 Task: Add Dates with Start Date as Nov 01 2023 and Due Date as Nov 30 2023 to Card Card0008 in Board Board0002 in Development in Trello
Action: Mouse moved to (449, 22)
Screenshot: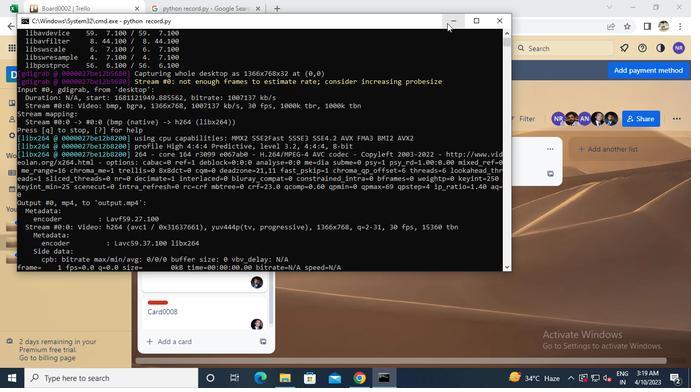 
Action: Mouse pressed left at (449, 22)
Screenshot: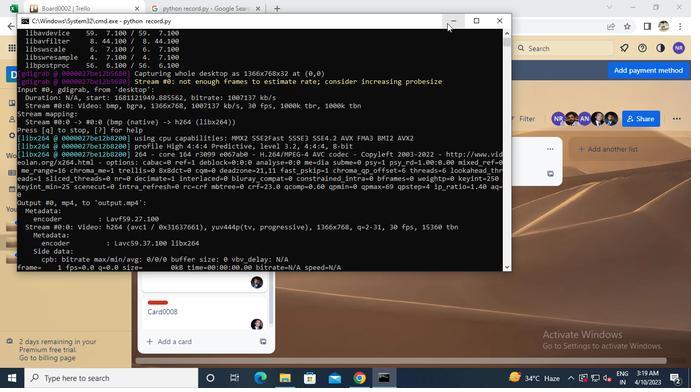 
Action: Mouse moved to (257, 301)
Screenshot: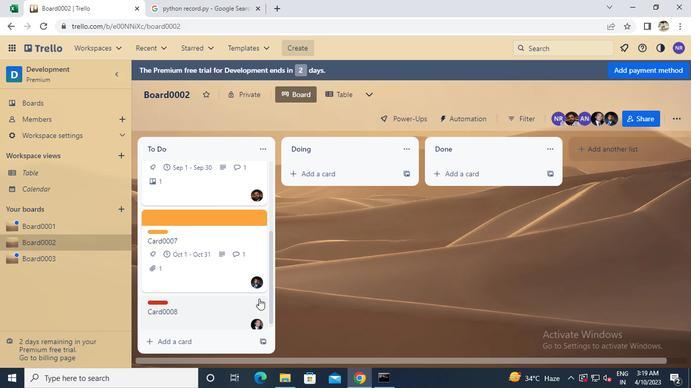 
Action: Mouse pressed left at (257, 301)
Screenshot: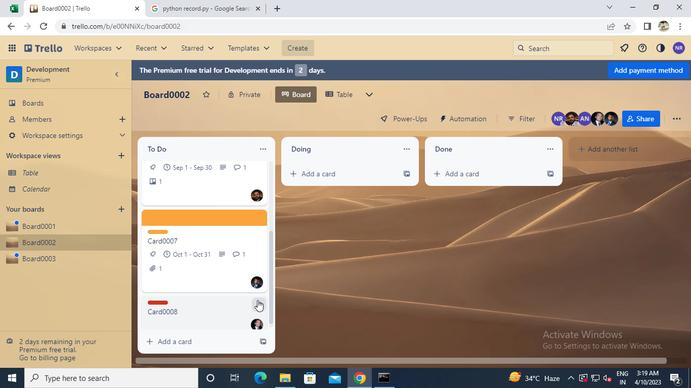 
Action: Mouse moved to (292, 328)
Screenshot: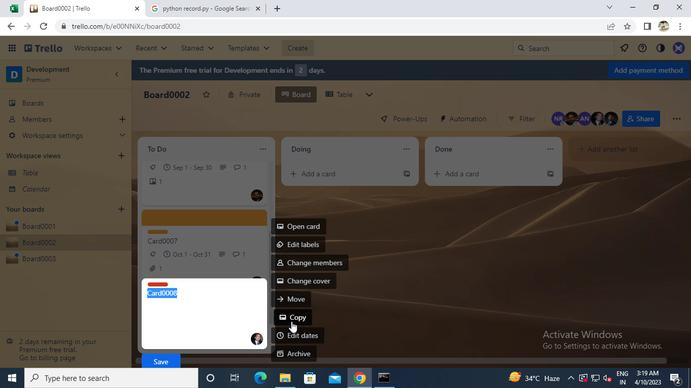 
Action: Mouse pressed left at (292, 328)
Screenshot: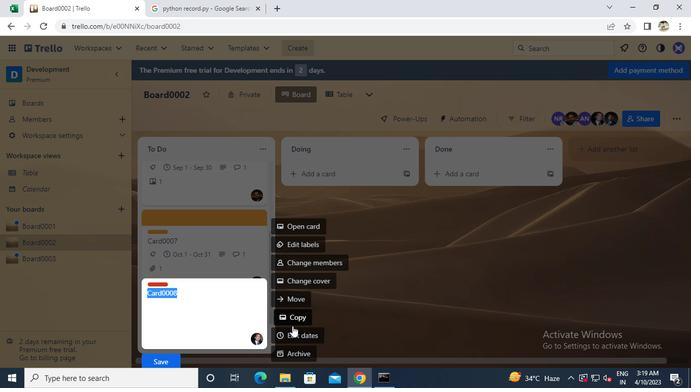 
Action: Mouse moved to (285, 248)
Screenshot: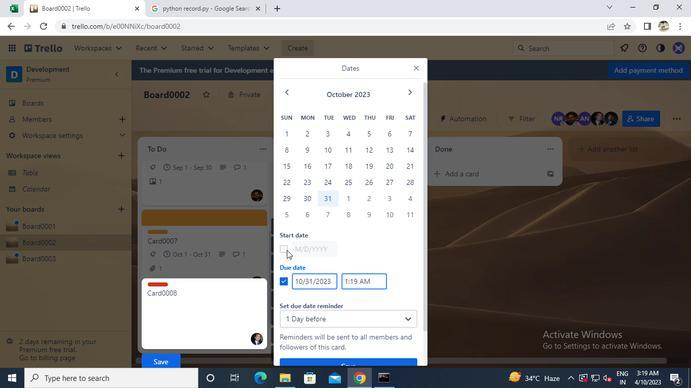 
Action: Mouse pressed left at (285, 248)
Screenshot: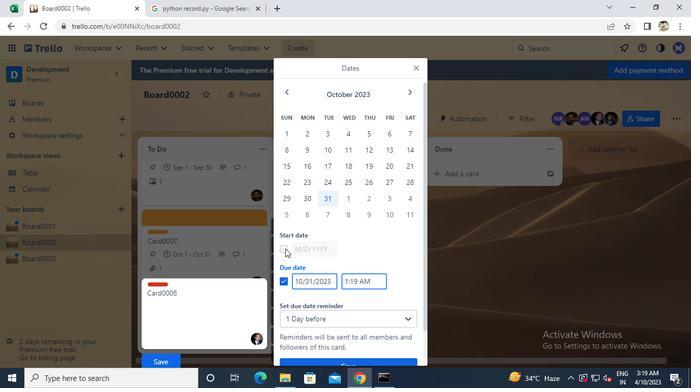 
Action: Mouse moved to (408, 93)
Screenshot: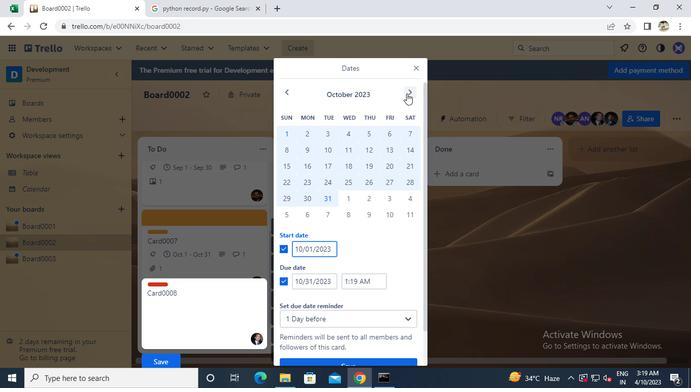 
Action: Mouse pressed left at (408, 93)
Screenshot: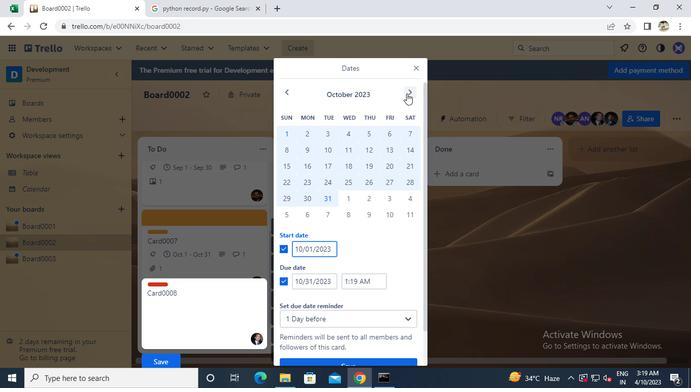 
Action: Mouse moved to (349, 130)
Screenshot: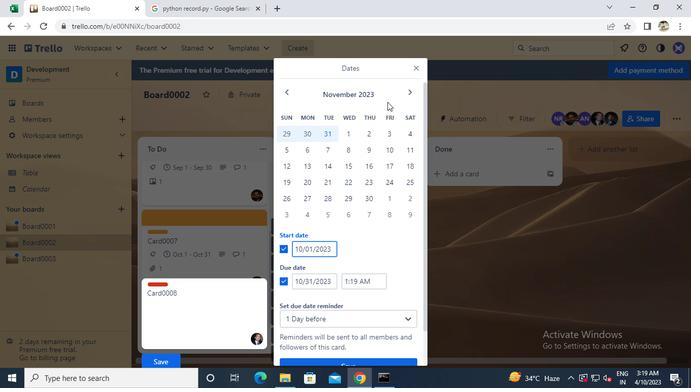 
Action: Mouse pressed left at (349, 130)
Screenshot: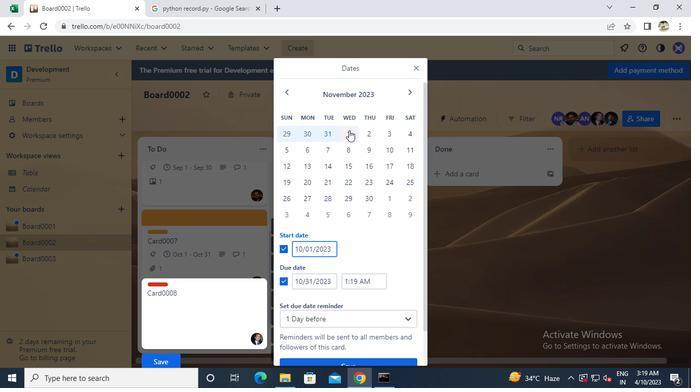 
Action: Mouse moved to (370, 195)
Screenshot: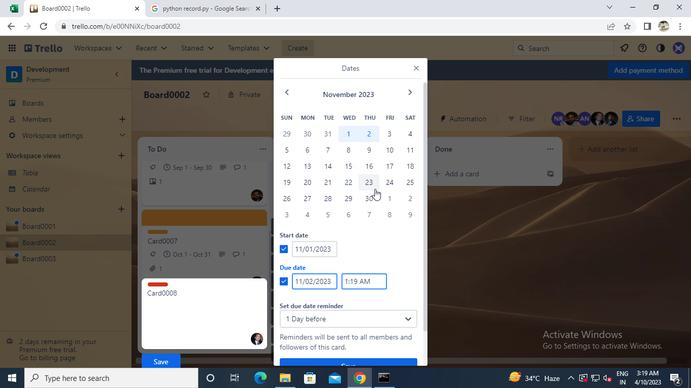 
Action: Mouse pressed left at (370, 195)
Screenshot: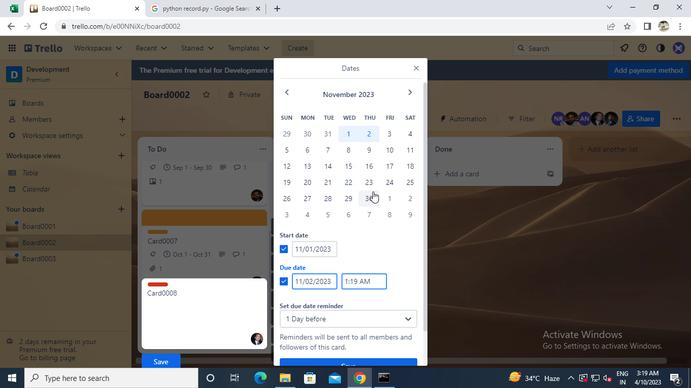
Action: Mouse moved to (341, 326)
Screenshot: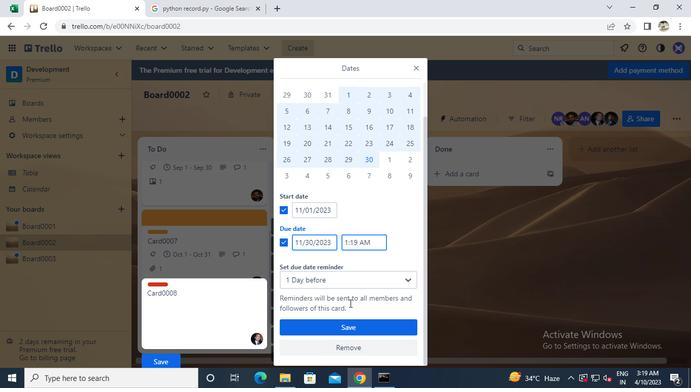 
Action: Mouse pressed left at (341, 326)
Screenshot: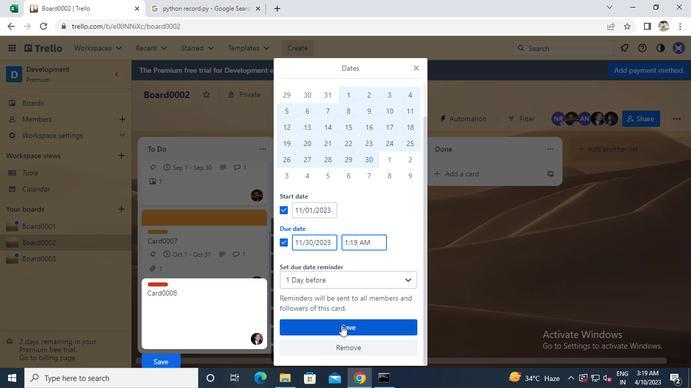
Action: Mouse moved to (167, 357)
Screenshot: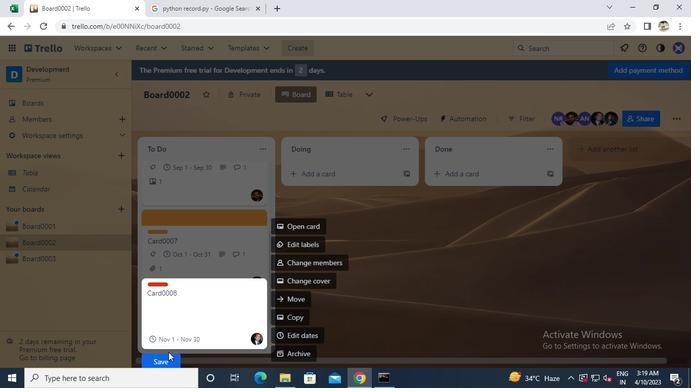 
Action: Mouse pressed left at (167, 357)
Screenshot: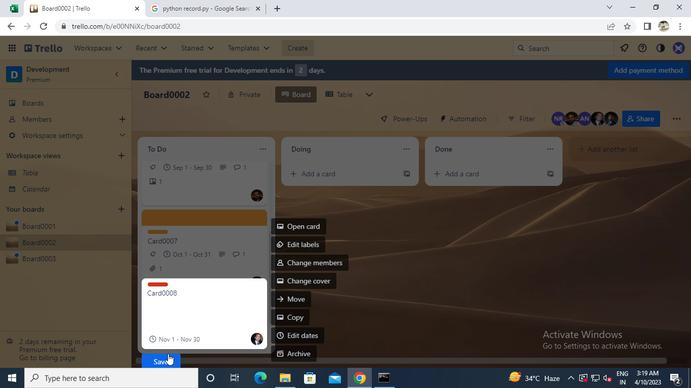 
Action: Mouse moved to (376, 371)
Screenshot: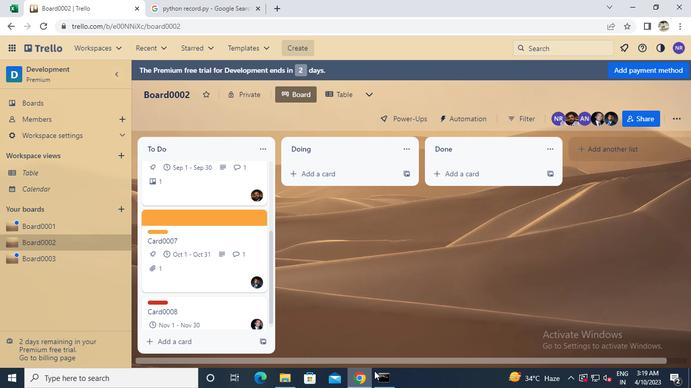 
Action: Mouse pressed left at (376, 371)
Screenshot: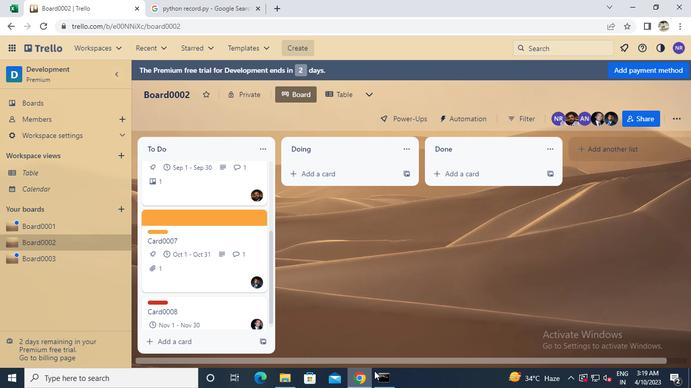 
Action: Mouse moved to (501, 17)
Screenshot: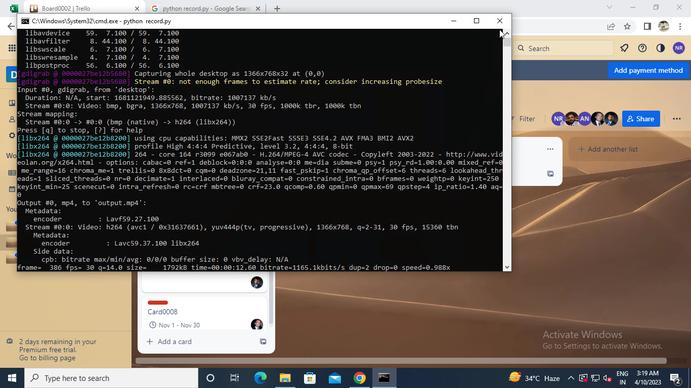 
Action: Mouse pressed left at (501, 17)
Screenshot: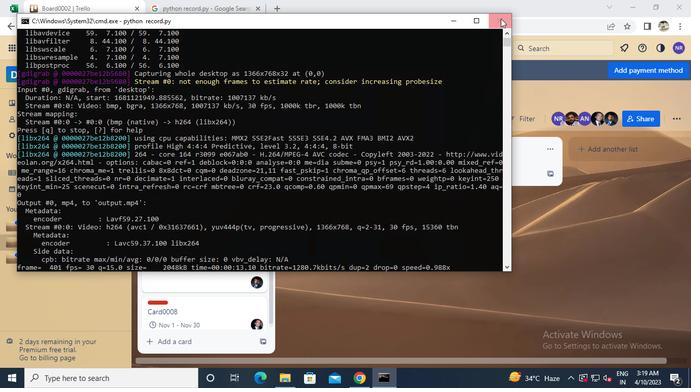 
